Task: Add an event with the title Team Building Workshop: Enhancing Collaboration and Trust, date '2024/05/04', time 7:30 AM to 9:30 AMand add a description: The first step is to identify potential risks that could affect the project. This can be done through brainstorming sessions, risk assessment workshops, expert interviews, historical data analysis, or using risk management techniques such as SWOT analysis (Strengths, Weaknesses, Opportunities, Threats).Select event color  Lavender . Add location for the event as: Bergen, Norway, logged in from the account softage.4@softage.netand send the event invitation to softage.5@softage.net and softage.6@softage.net. Set a reminder for the event Daily
Action: Mouse moved to (70, 93)
Screenshot: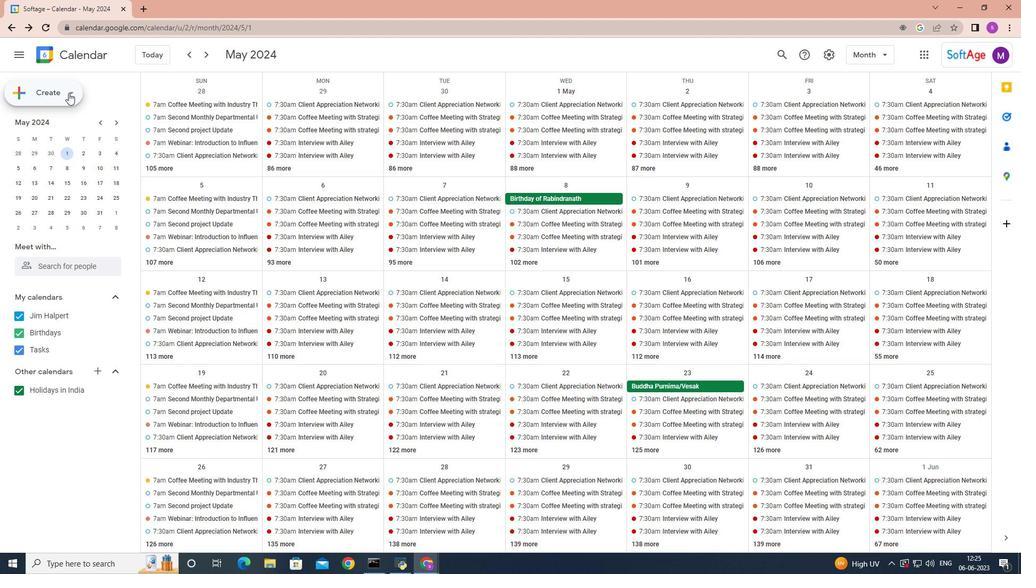 
Action: Mouse pressed left at (70, 93)
Screenshot: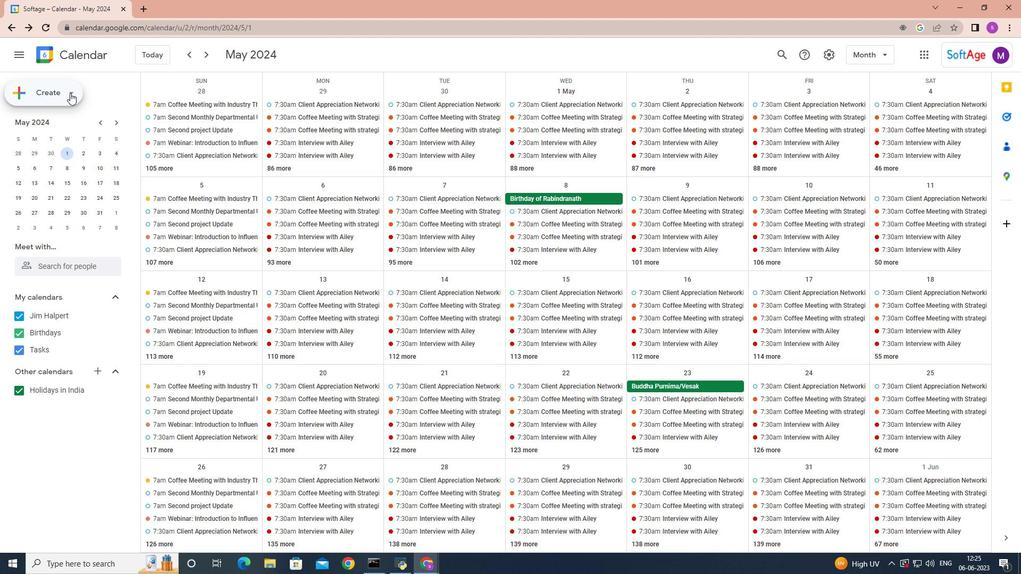 
Action: Mouse moved to (67, 119)
Screenshot: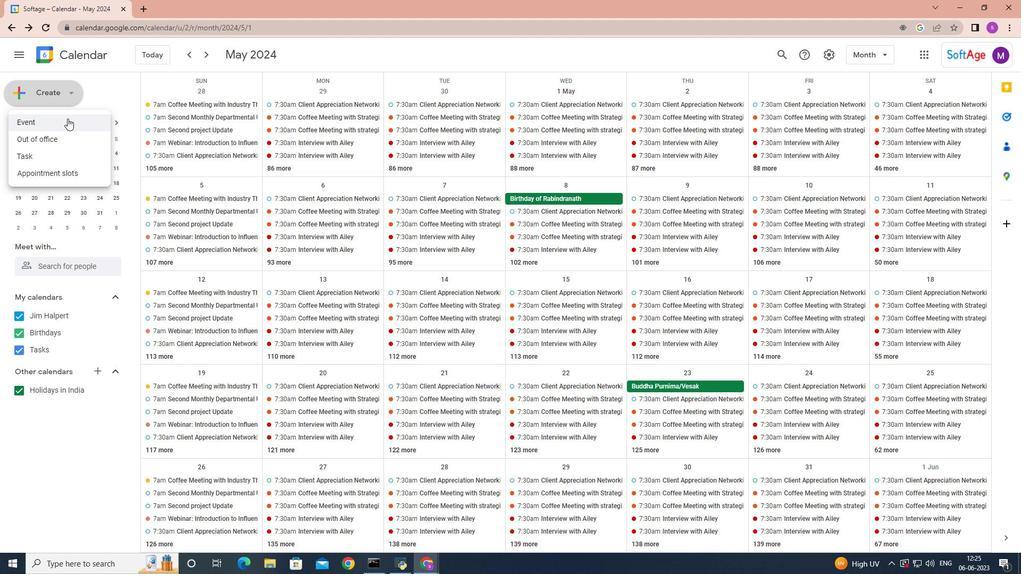
Action: Mouse pressed left at (67, 119)
Screenshot: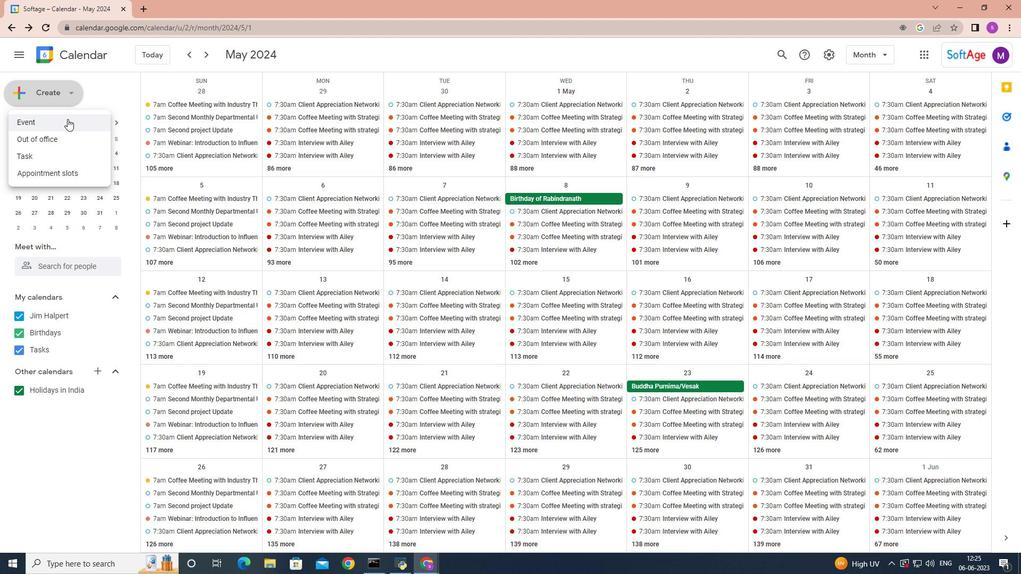 
Action: Mouse moved to (415, 357)
Screenshot: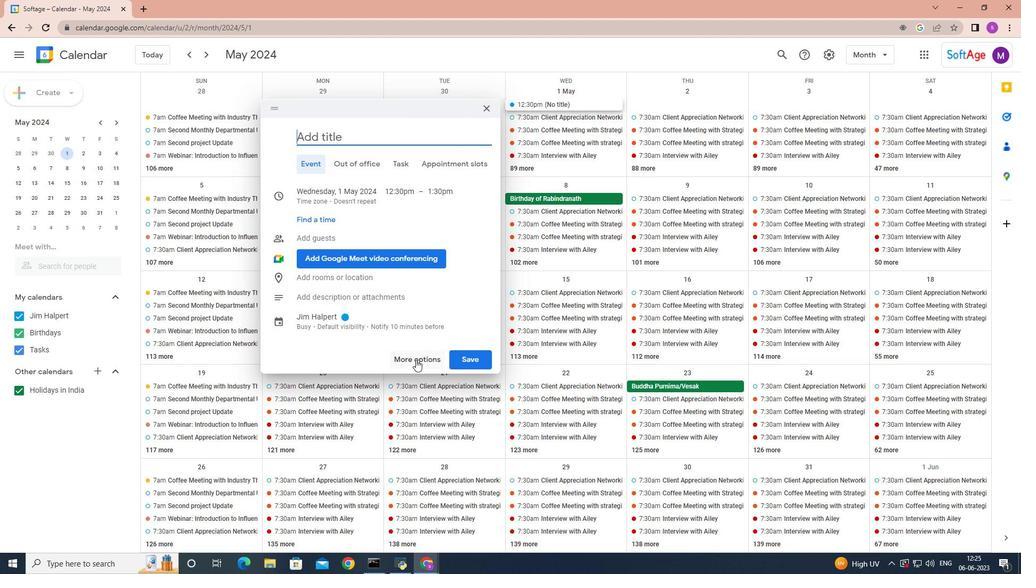 
Action: Mouse pressed left at (415, 357)
Screenshot: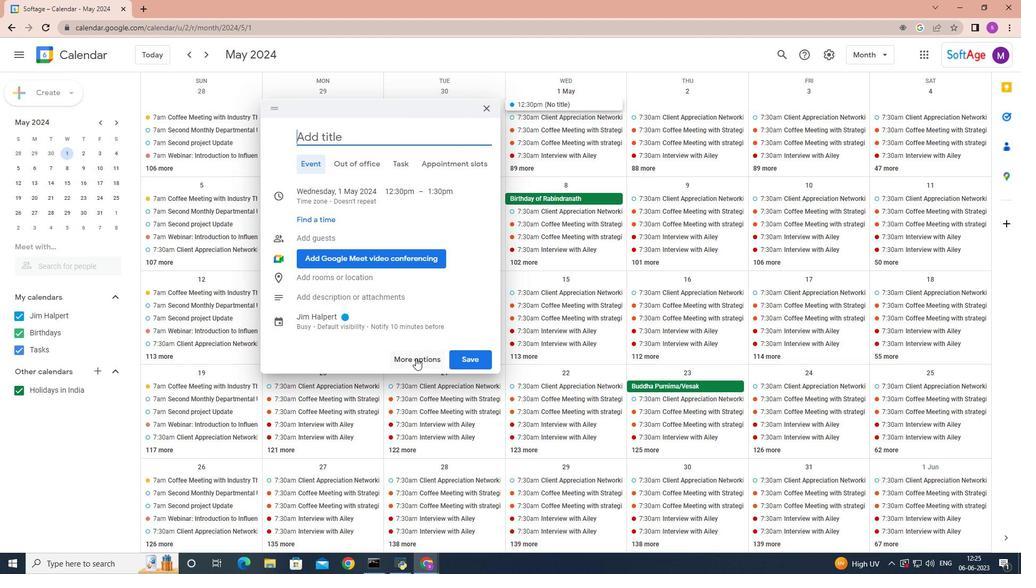 
Action: Mouse moved to (378, 329)
Screenshot: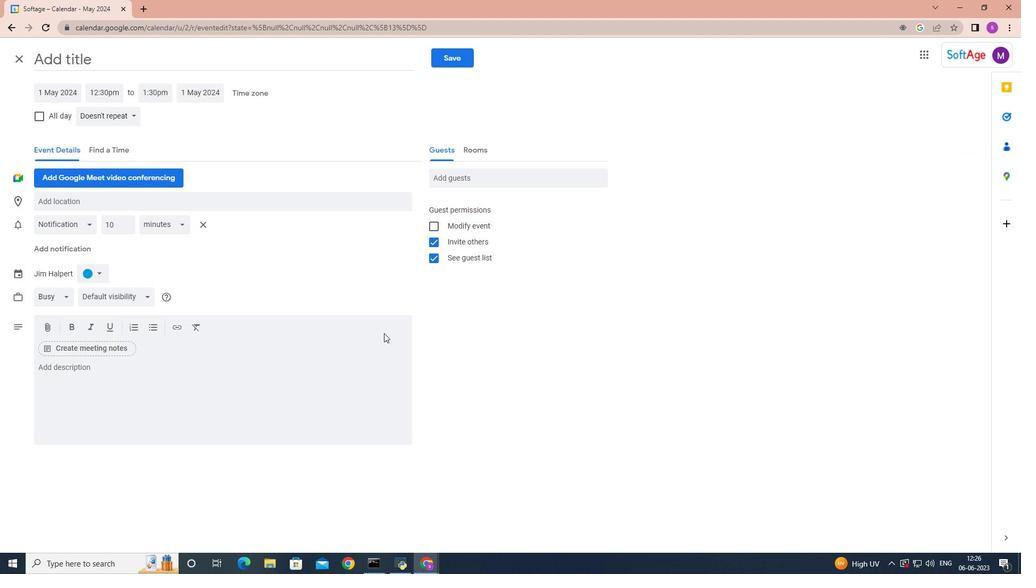 
Action: Key pressed <Key.shift>Team<Key.space><Key.shift>Building<Key.space><Key.shift>Workshop<Key.shift>:<Key.space><Key.shift>Enhancing<Key.space><Key.shift>Collaboration<Key.space>and<Key.space><Key.shift>R<Key.backspace><Key.shift>Trust
Screenshot: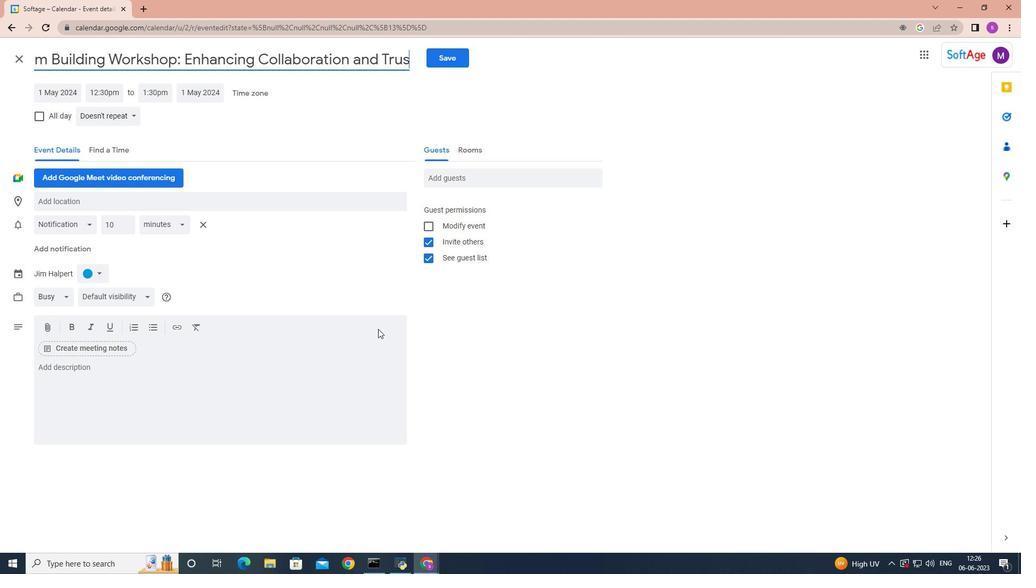 
Action: Mouse moved to (70, 90)
Screenshot: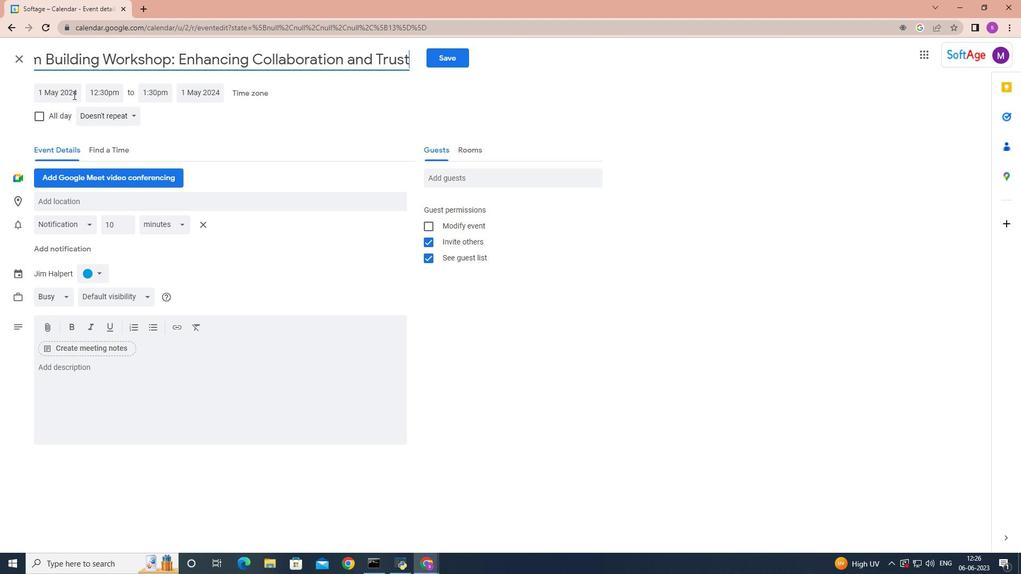 
Action: Mouse pressed left at (70, 90)
Screenshot: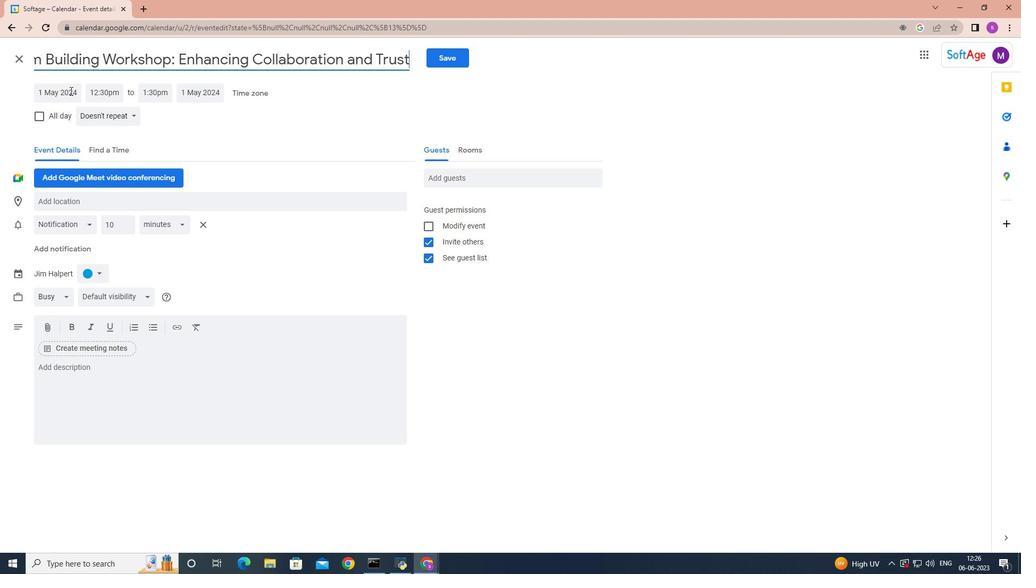 
Action: Mouse moved to (168, 147)
Screenshot: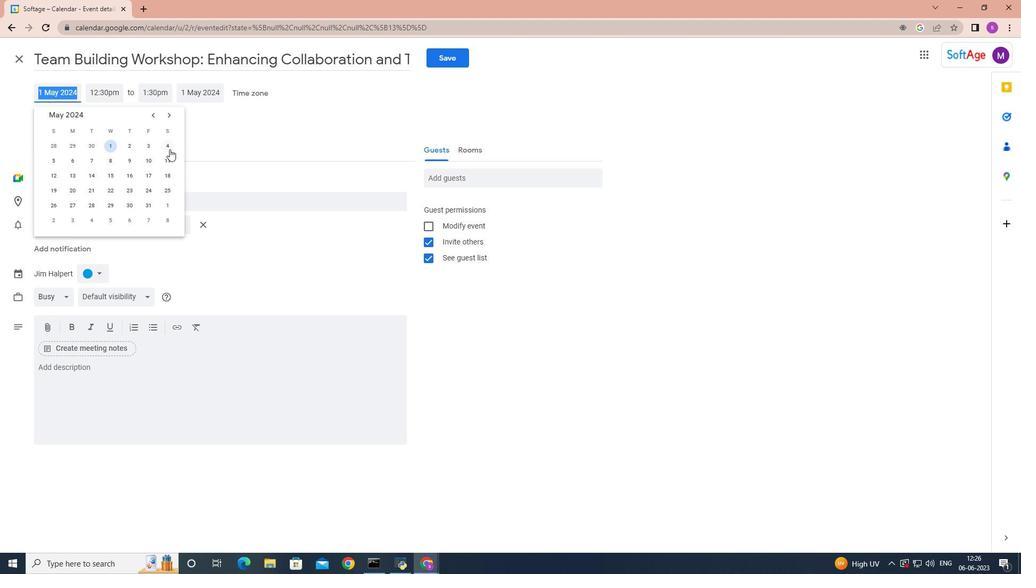 
Action: Mouse pressed left at (168, 147)
Screenshot: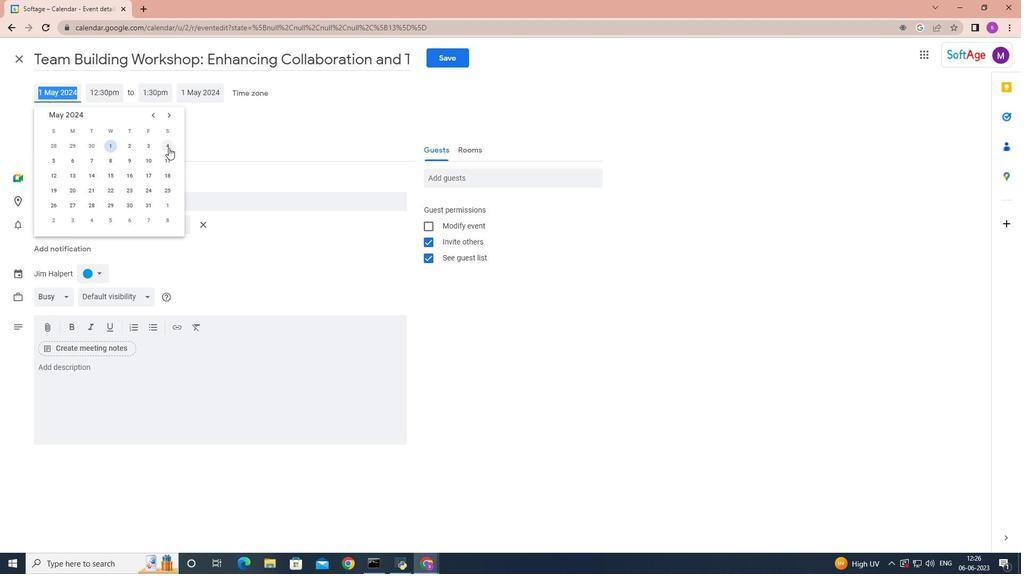 
Action: Mouse moved to (107, 94)
Screenshot: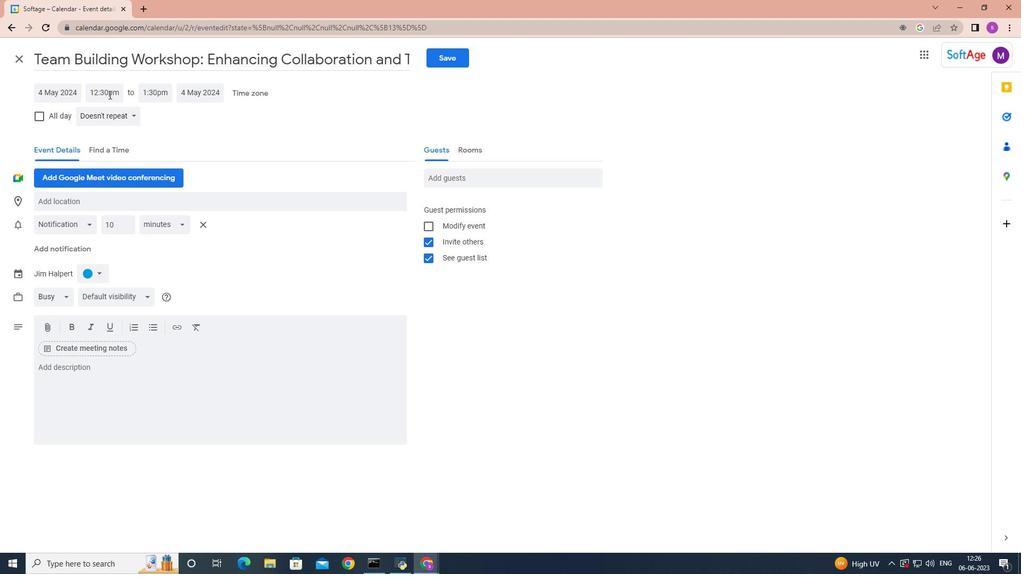 
Action: Mouse pressed left at (107, 94)
Screenshot: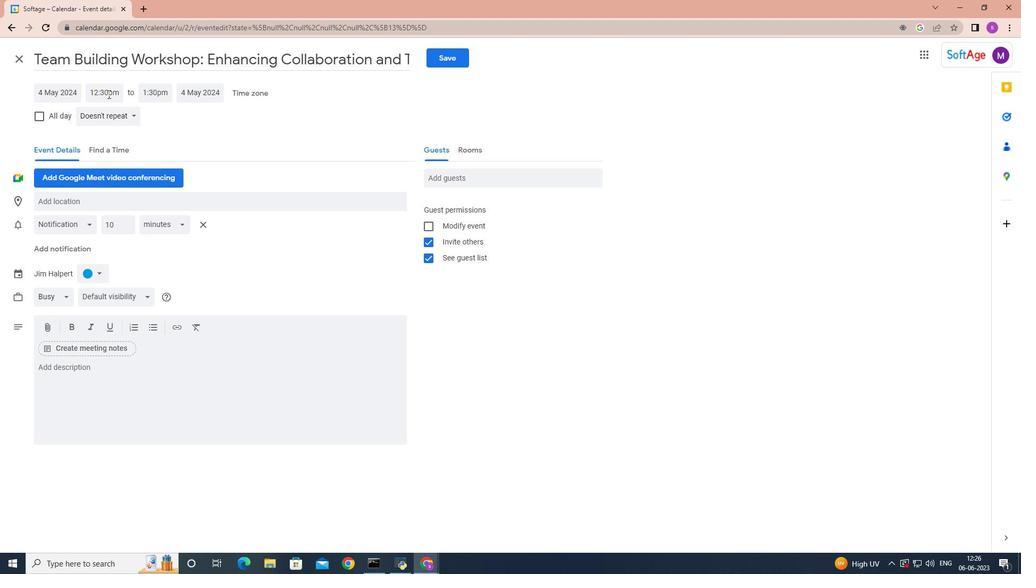
Action: Mouse moved to (135, 145)
Screenshot: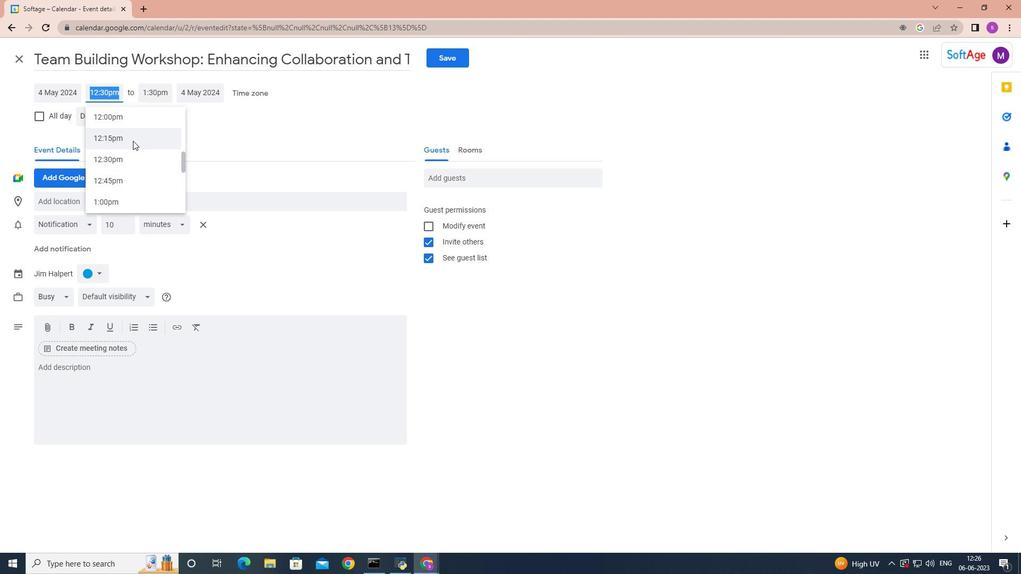 
Action: Mouse scrolled (135, 145) with delta (0, 0)
Screenshot: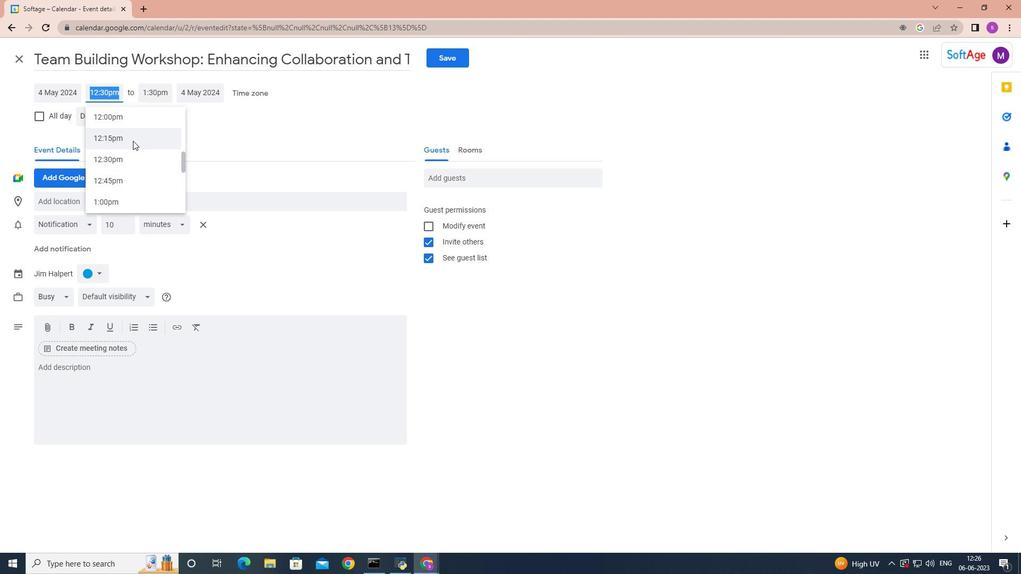 
Action: Mouse scrolled (135, 145) with delta (0, 0)
Screenshot: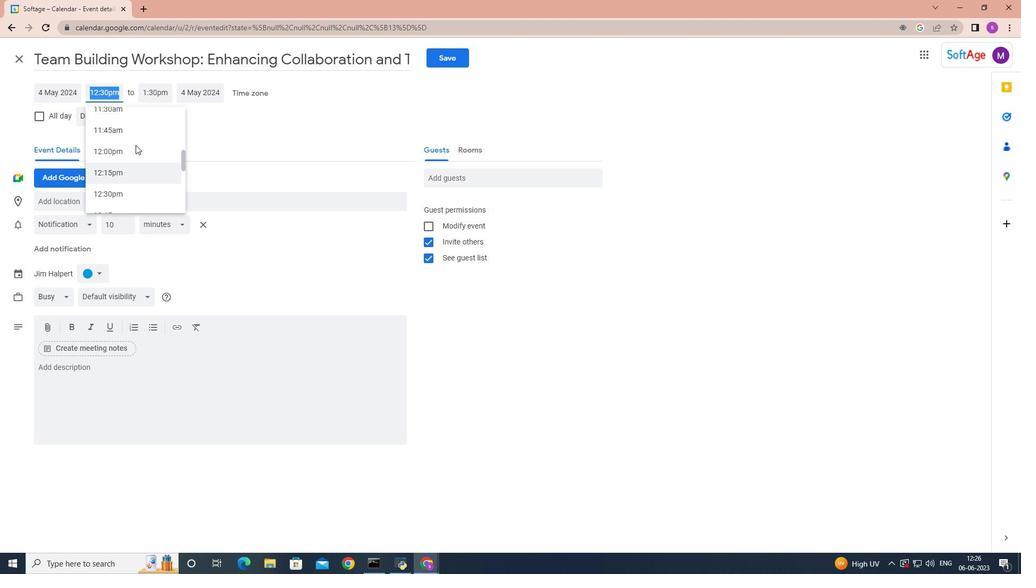
Action: Mouse scrolled (135, 145) with delta (0, 0)
Screenshot: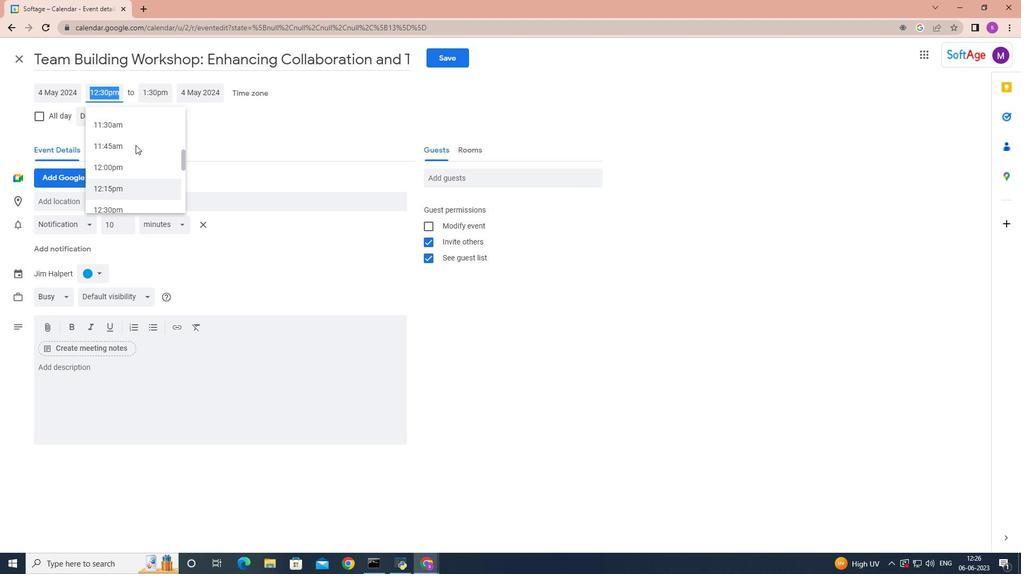 
Action: Mouse scrolled (135, 145) with delta (0, 0)
Screenshot: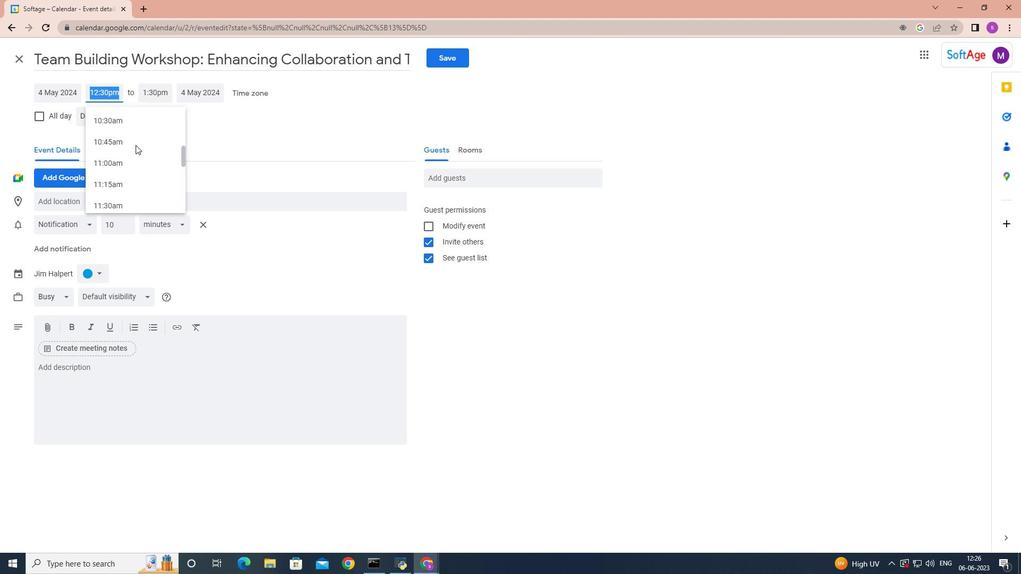 
Action: Mouse scrolled (135, 145) with delta (0, 0)
Screenshot: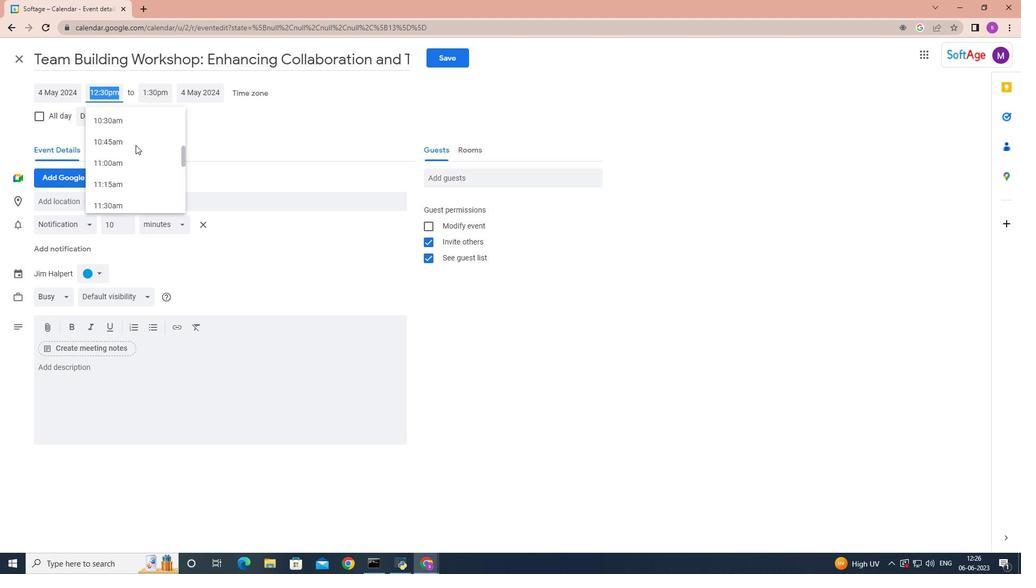 
Action: Mouse scrolled (135, 145) with delta (0, 0)
Screenshot: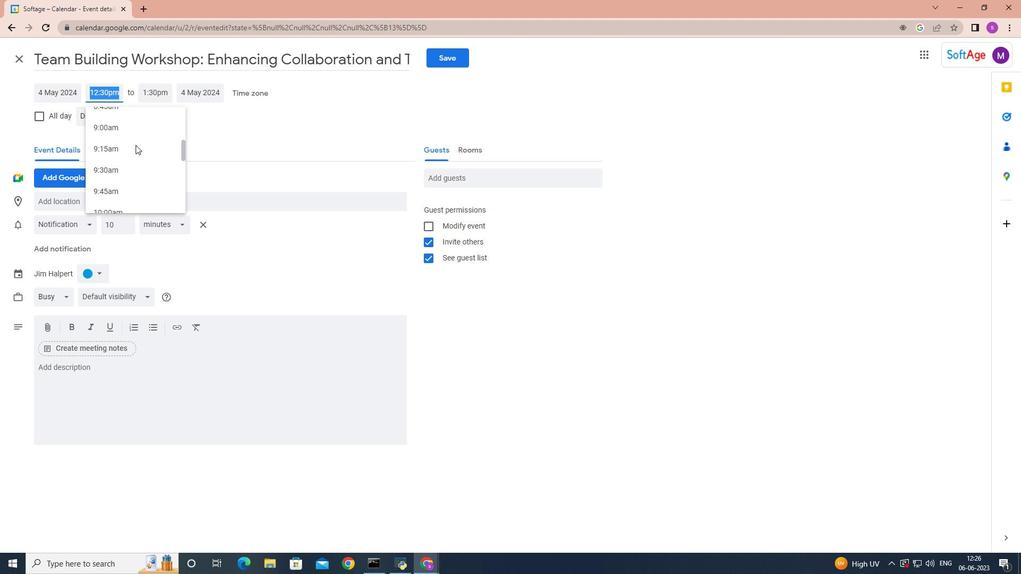 
Action: Mouse scrolled (135, 145) with delta (0, 0)
Screenshot: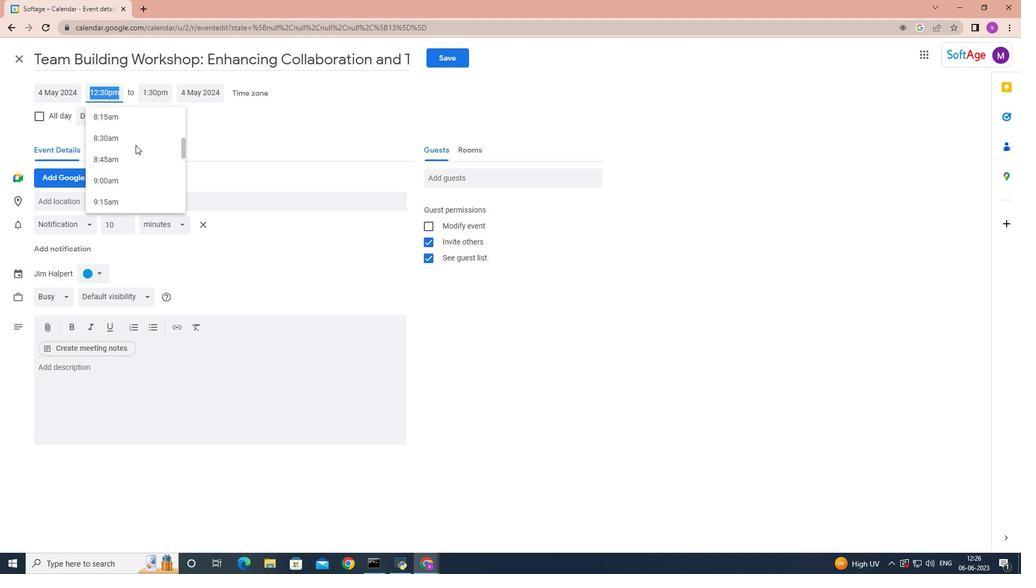 
Action: Mouse scrolled (135, 145) with delta (0, 0)
Screenshot: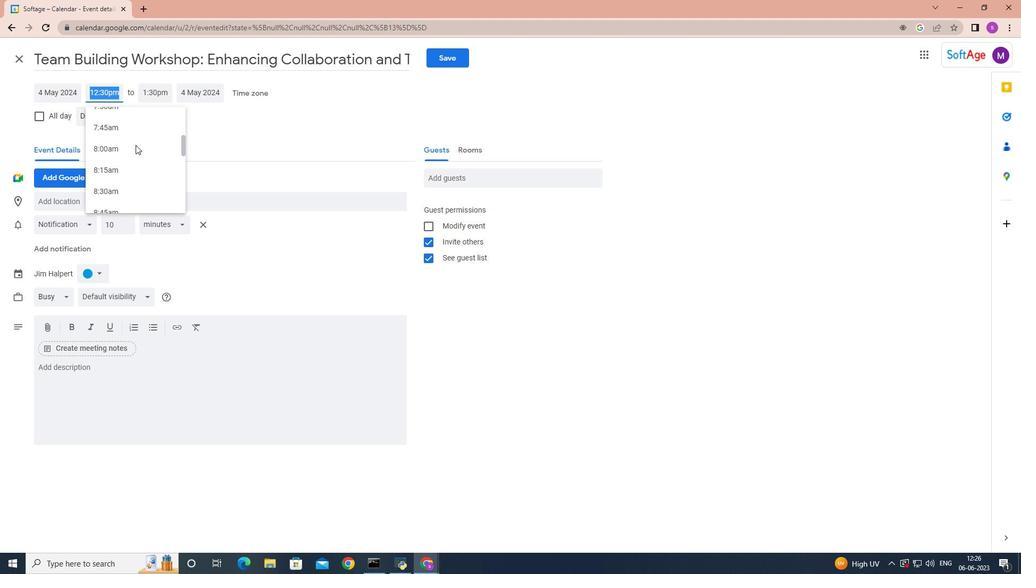 
Action: Mouse moved to (140, 161)
Screenshot: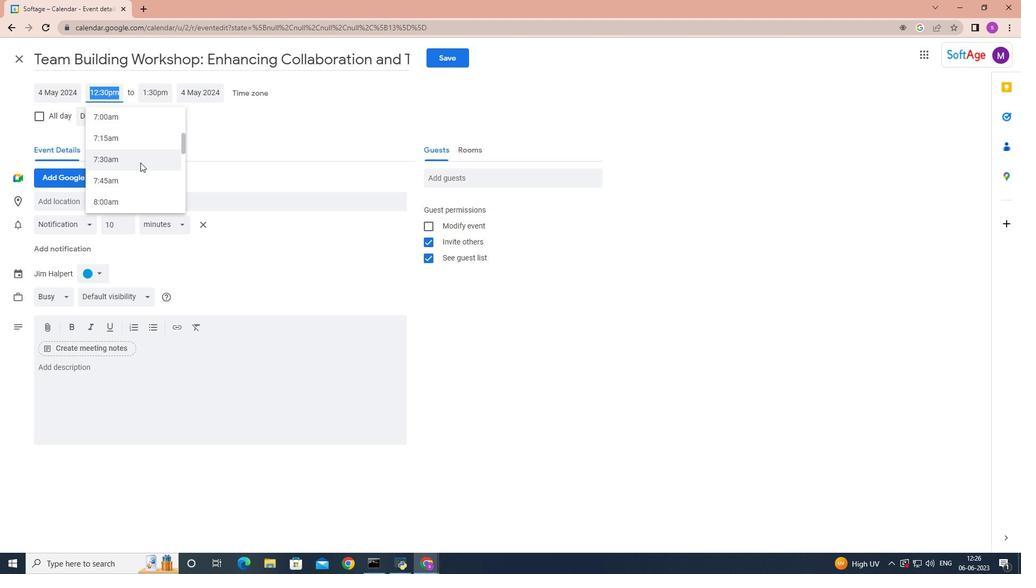 
Action: Mouse pressed left at (140, 161)
Screenshot: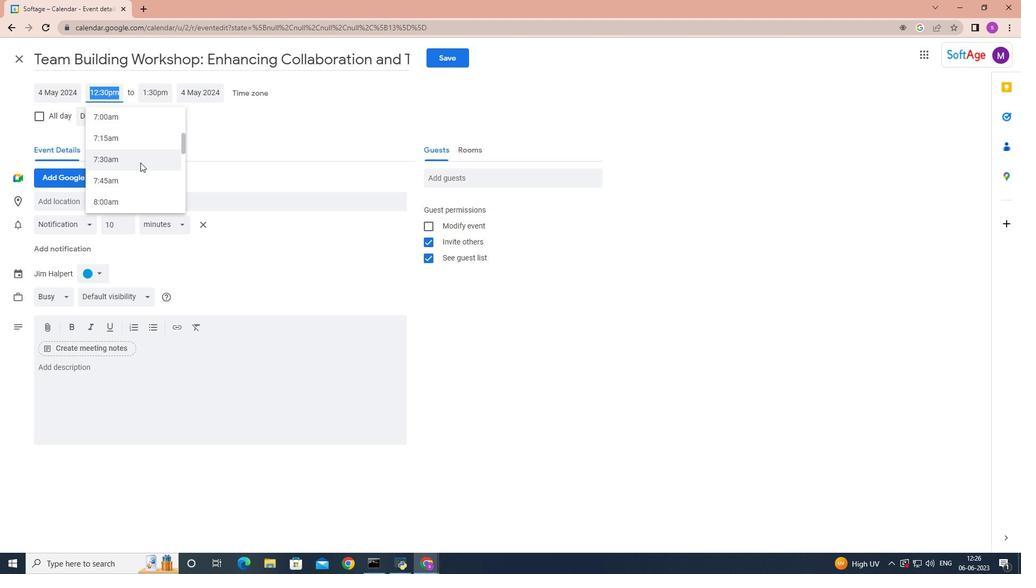 
Action: Mouse moved to (153, 94)
Screenshot: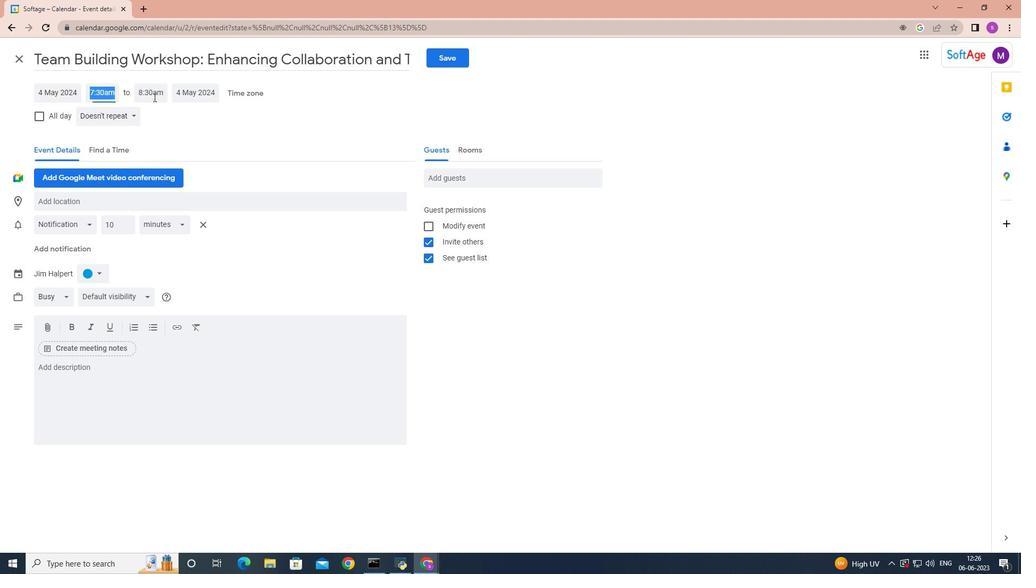 
Action: Mouse pressed left at (153, 94)
Screenshot: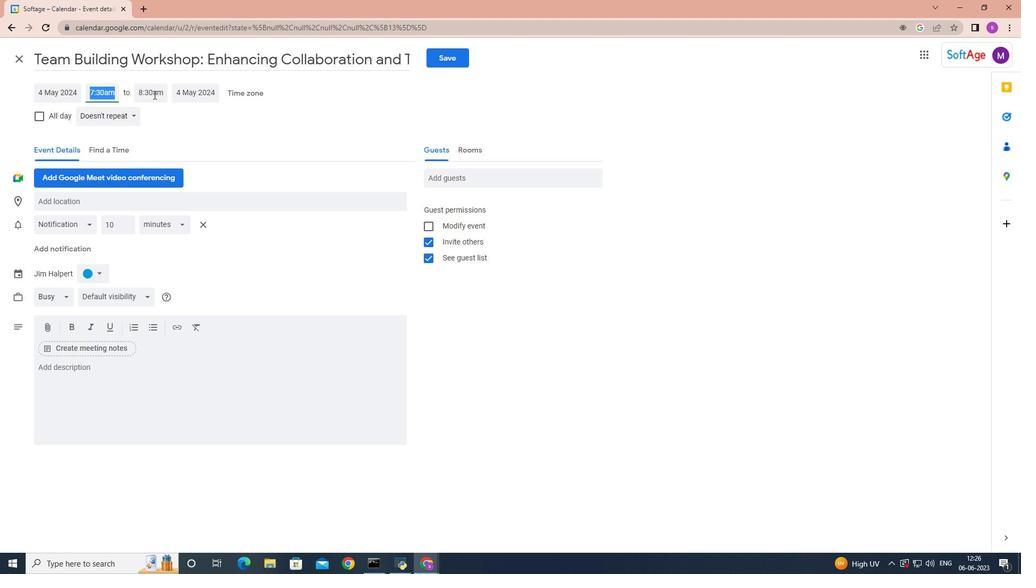 
Action: Mouse moved to (179, 205)
Screenshot: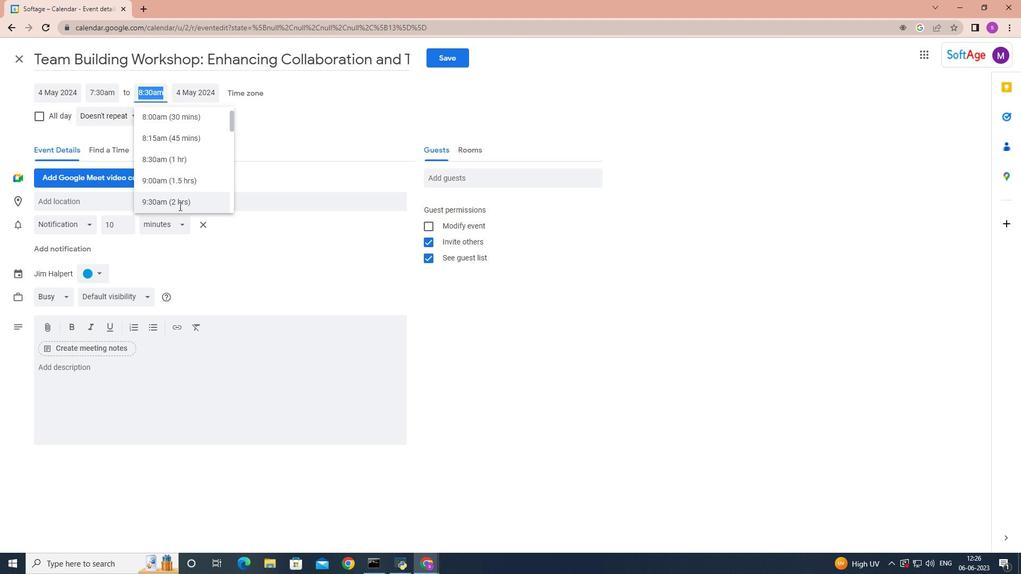 
Action: Mouse pressed left at (179, 205)
Screenshot: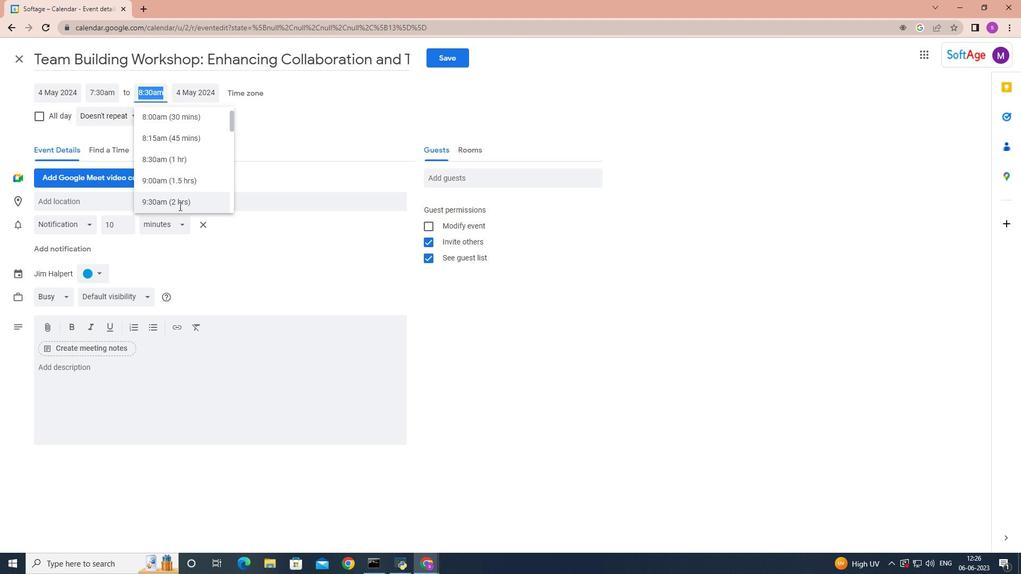 
Action: Mouse moved to (98, 376)
Screenshot: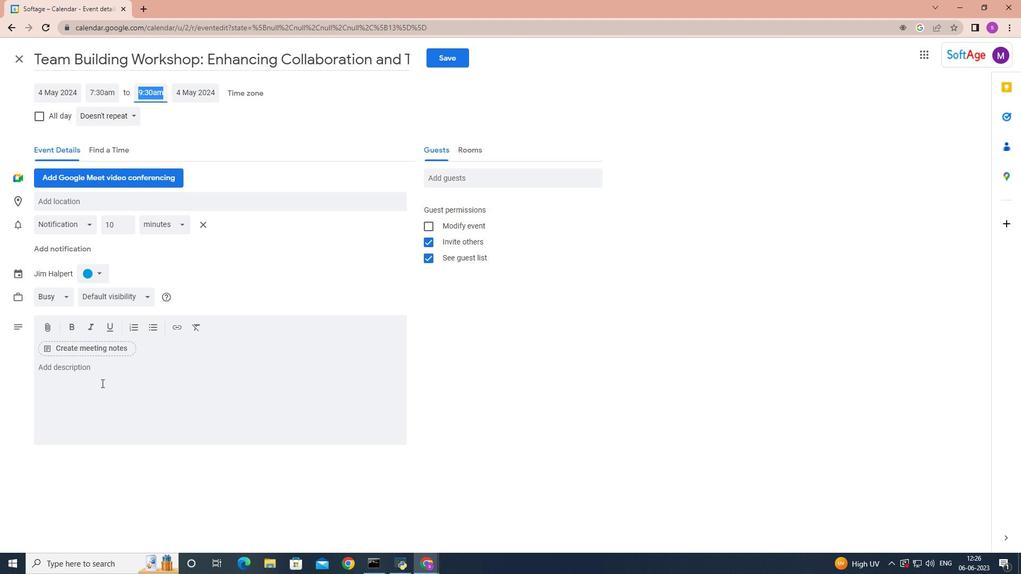 
Action: Mouse pressed left at (98, 376)
Screenshot: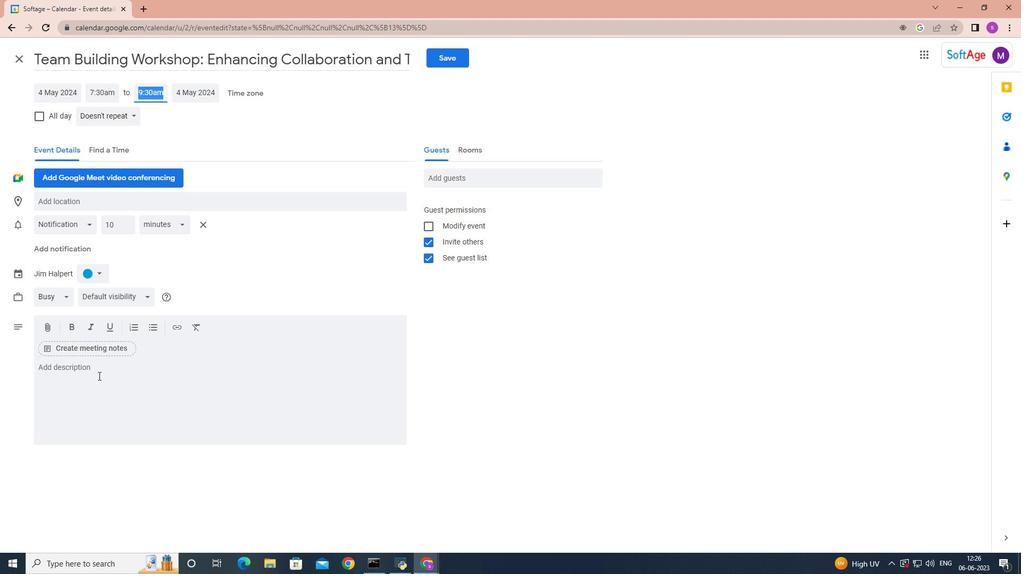 
Action: Key pressed <Key.shift>The<Key.space>first<Key.space>step<Key.space>is<Key.space>to<Key.space>identify<Key.space>potential<Key.space>risk<Key.space>that<Key.space>could<Key.space>affecy<Key.backspace>t<Key.space>the<Key.space>project<Key.space><Key.backspace>.<Key.space><Key.shift>This<Key.space>can<Key.space>be<Key.space>done<Key.space>through<Key.space>brainsti<Key.backspace>orming<Key.space>sessions,<Key.space>risk<Key.space>assessment<Key.space>workshiop<Key.backspace><Key.backspace><Key.backspace>ops<Key.space><Key.backspace>,<Key.space>expert<Key.space>interviews,<Key.space>historical<Key.space>data<Key.space>analysis<Key.space><Key.backspace>,<Key.space>or<Key.space>using<Key.space>risk<Key.space>management<Key.space>techno<Key.backspace>iques<Key.space>such<Key.space>as<Key.space><Key.shift><Key.shift>SWOT<Key.space>analysis<Key.space><Key.shift><Key.shift><Key.shift><Key.shift><Key.shift><Key.shift>(<Key.shift>Strengths,<Key.space><Key.shift>Weaknesses,<Key.space><Key.shift>Opportunities,<Key.space><Key.shift>Threats<Key.shift><Key.shift><Key.shift><Key.shift><Key.shift><Key.shift><Key.shift><Key.shift><Key.shift><Key.shift><Key.shift><Key.shift><Key.shift><Key.shift><Key.shift><Key.shift><Key.shift><Key.shift><Key.shift>).
Screenshot: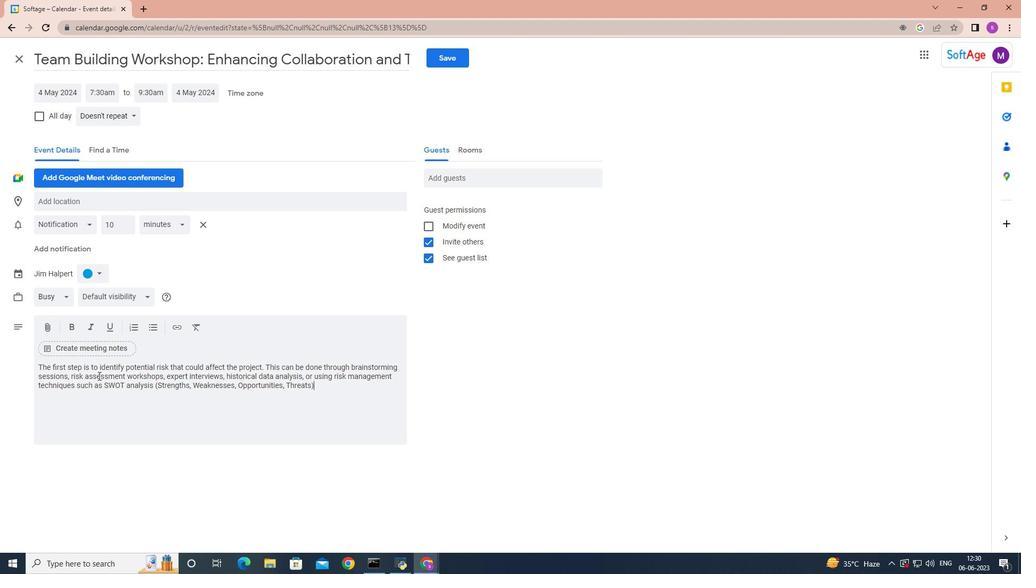 
Action: Mouse moved to (96, 274)
Screenshot: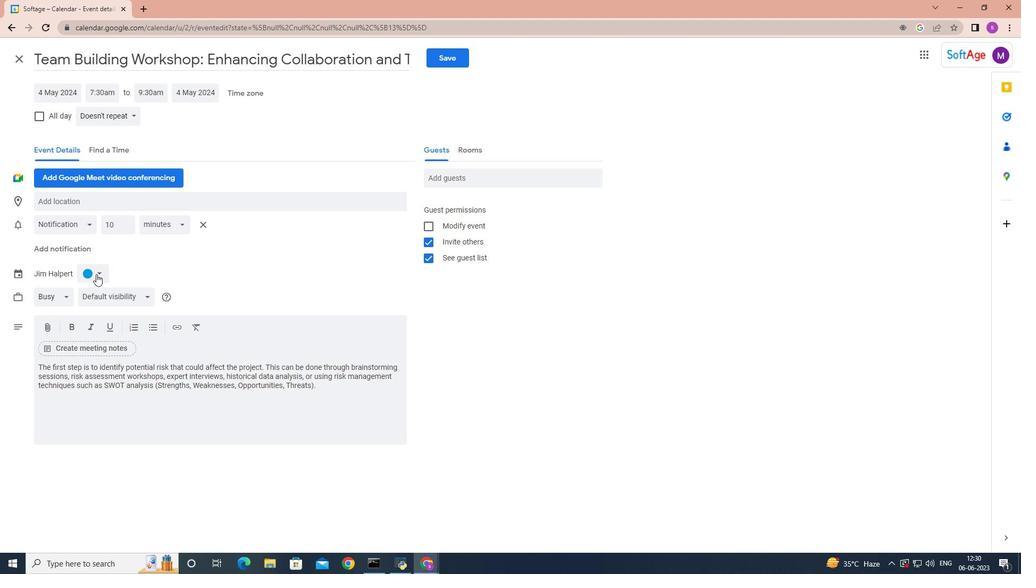 
Action: Mouse pressed left at (96, 274)
Screenshot: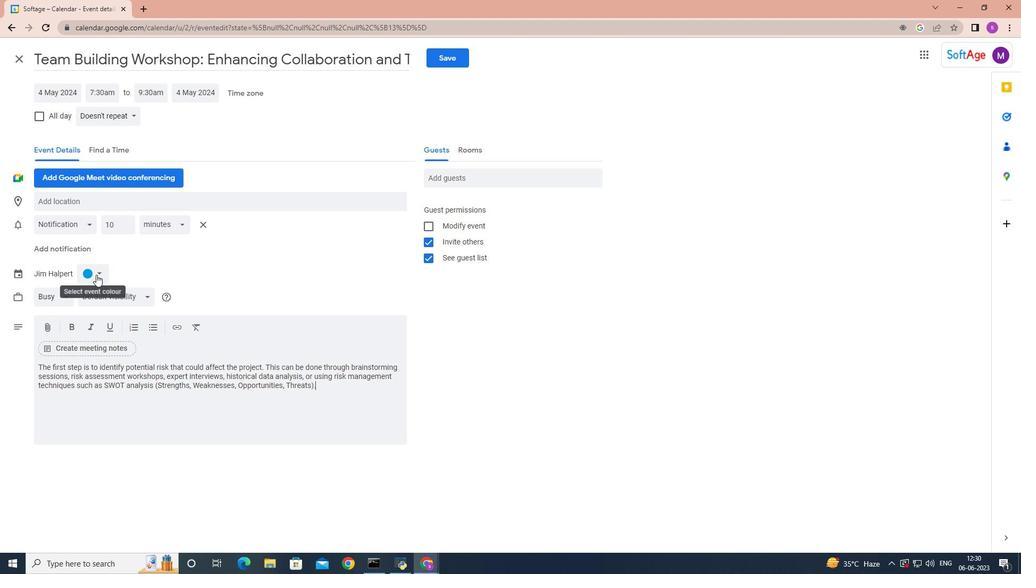 
Action: Mouse moved to (86, 324)
Screenshot: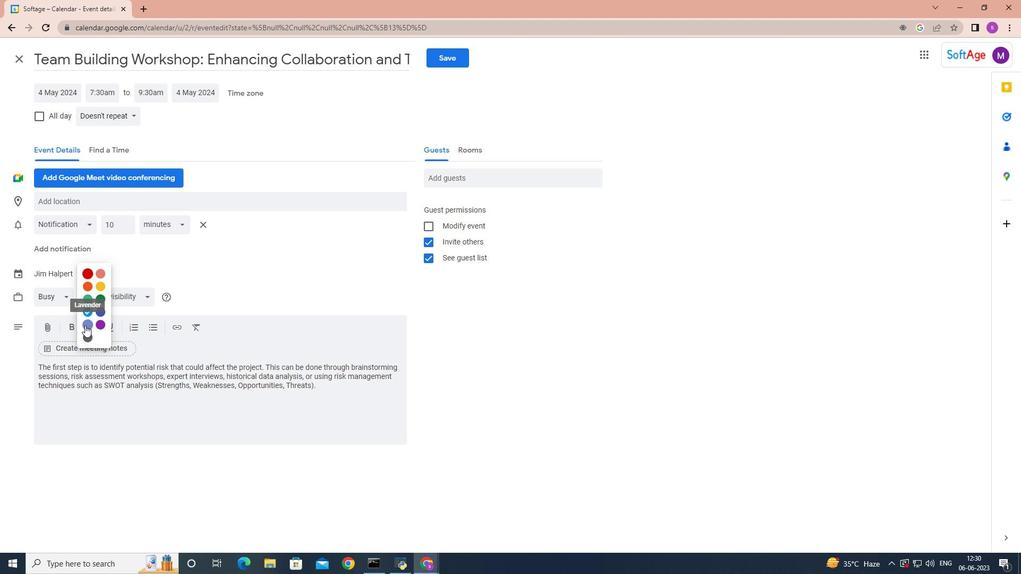 
Action: Mouse pressed left at (86, 324)
Screenshot: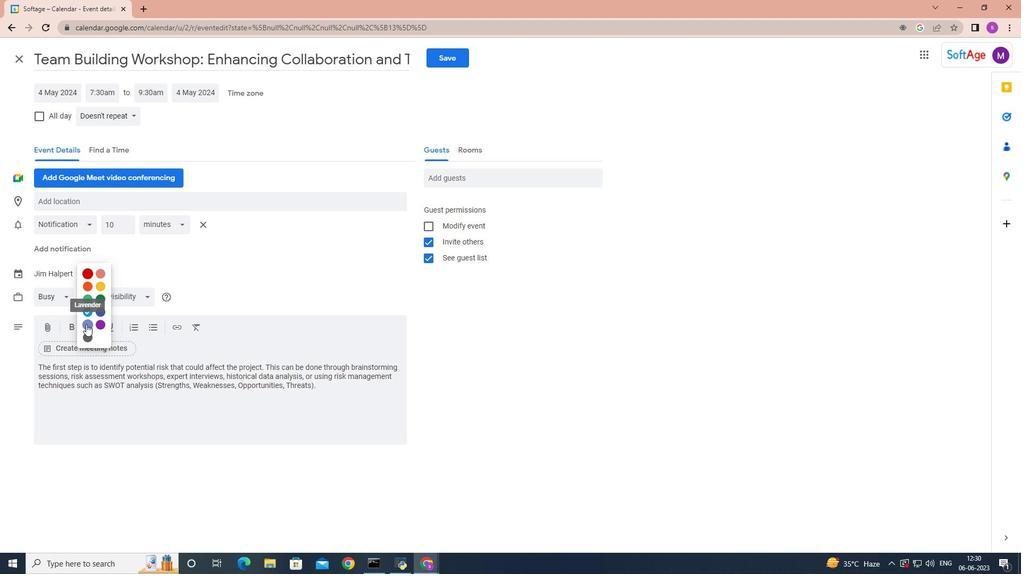
Action: Mouse moved to (101, 198)
Screenshot: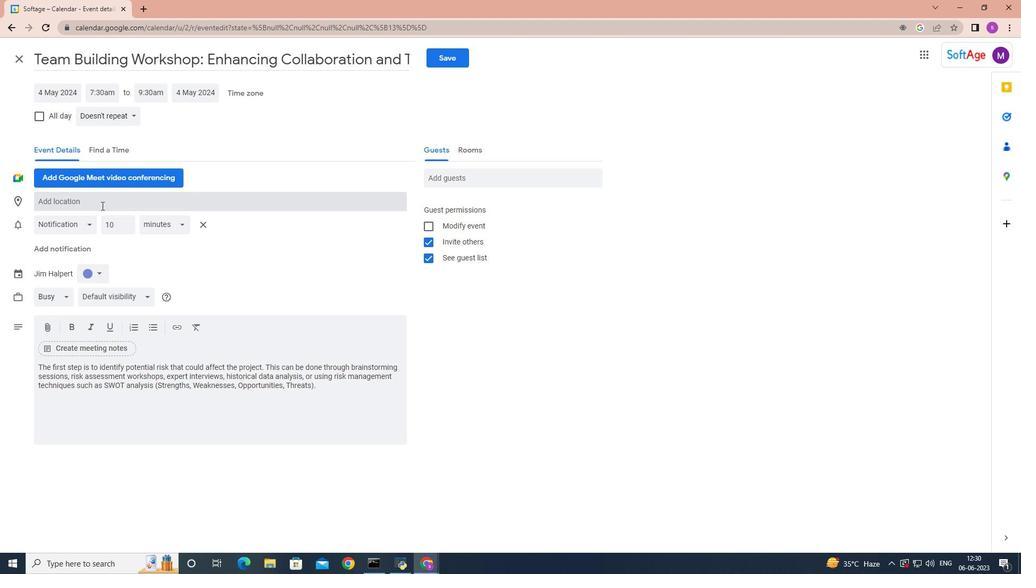
Action: Mouse pressed left at (101, 198)
Screenshot: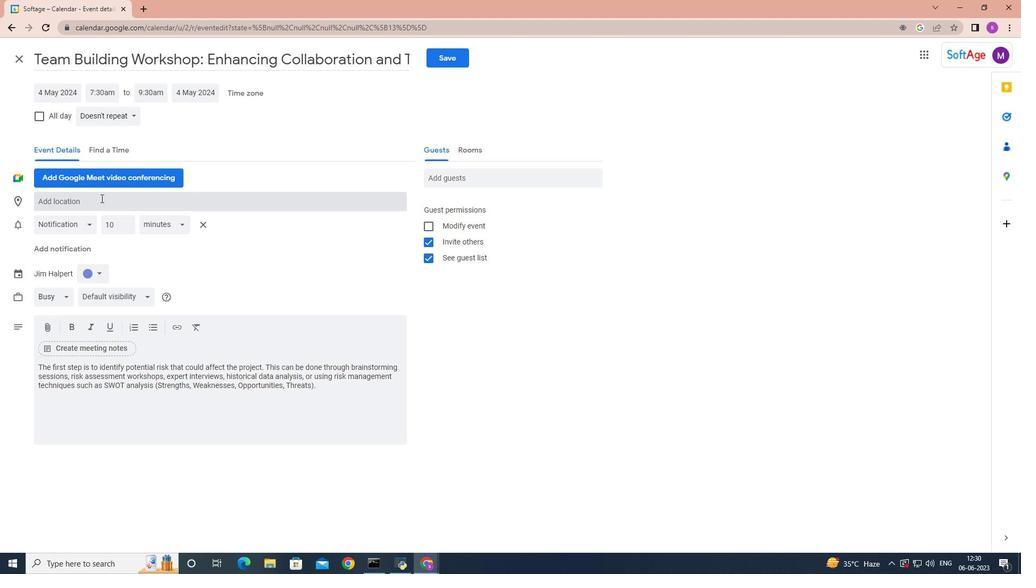 
Action: Key pressed <Key.shift>Bergen,<Key.space><Key.shift>Norway
Screenshot: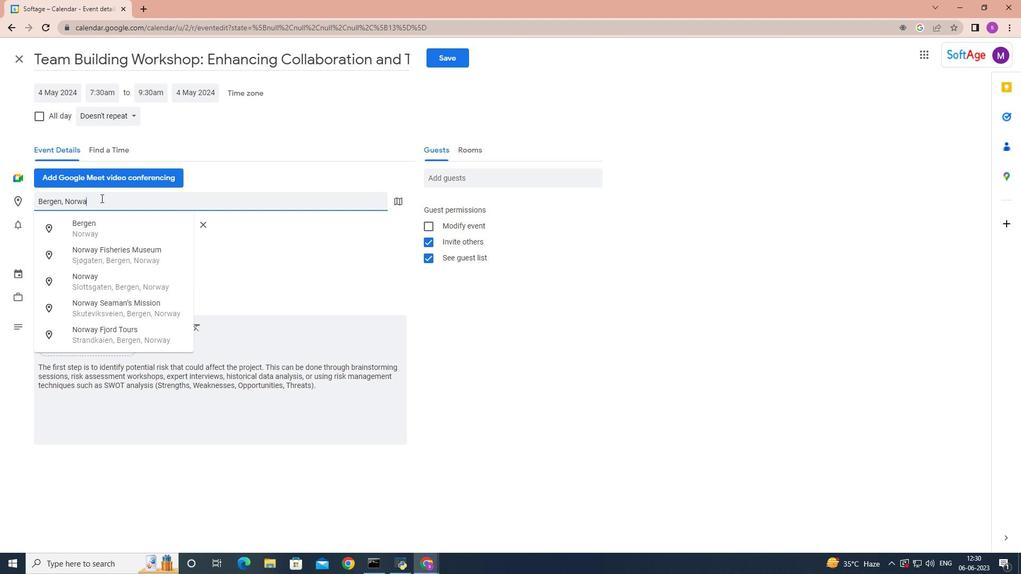 
Action: Mouse moved to (469, 169)
Screenshot: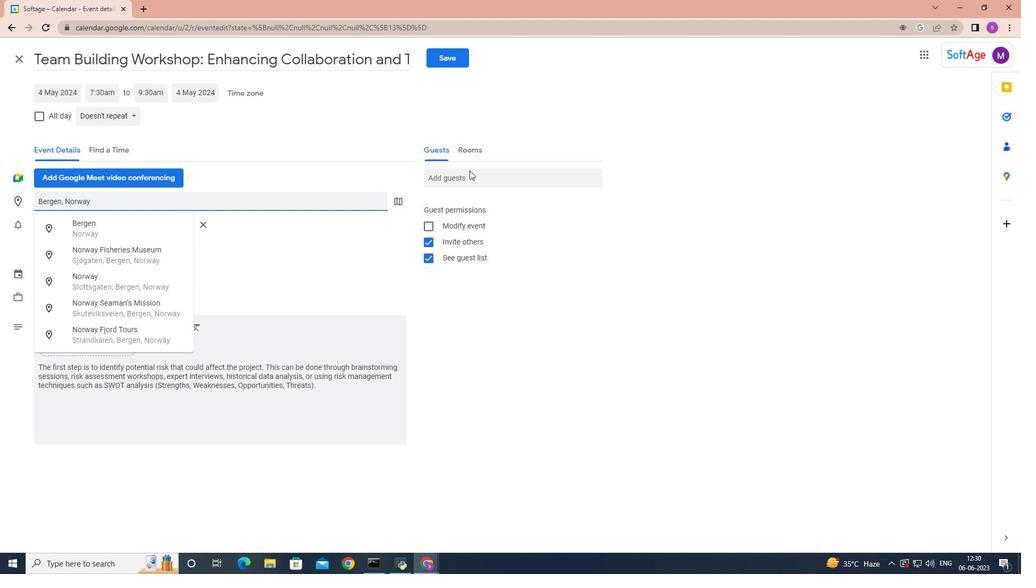 
Action: Mouse pressed left at (469, 169)
Screenshot: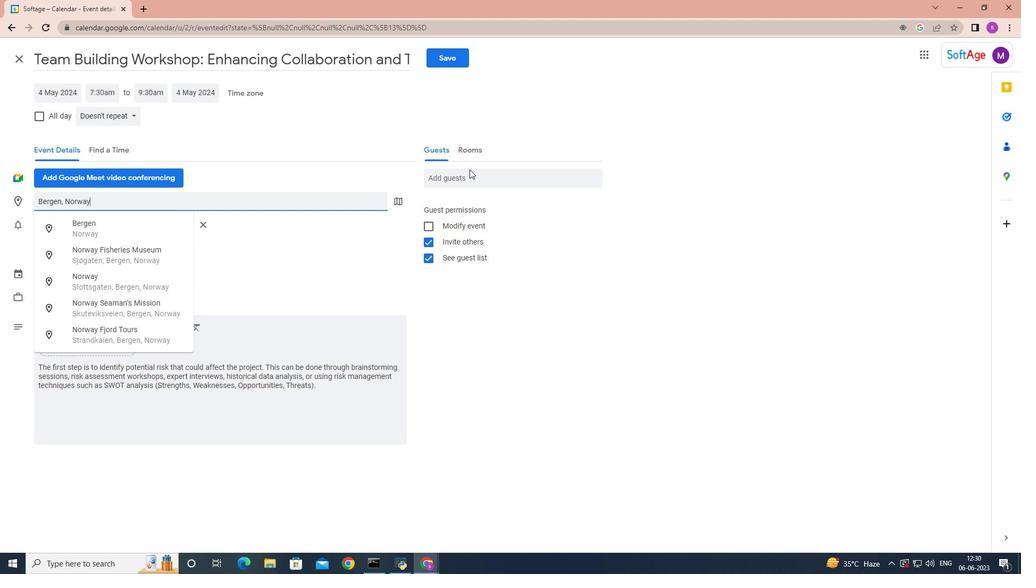 
Action: Mouse moved to (469, 174)
Screenshot: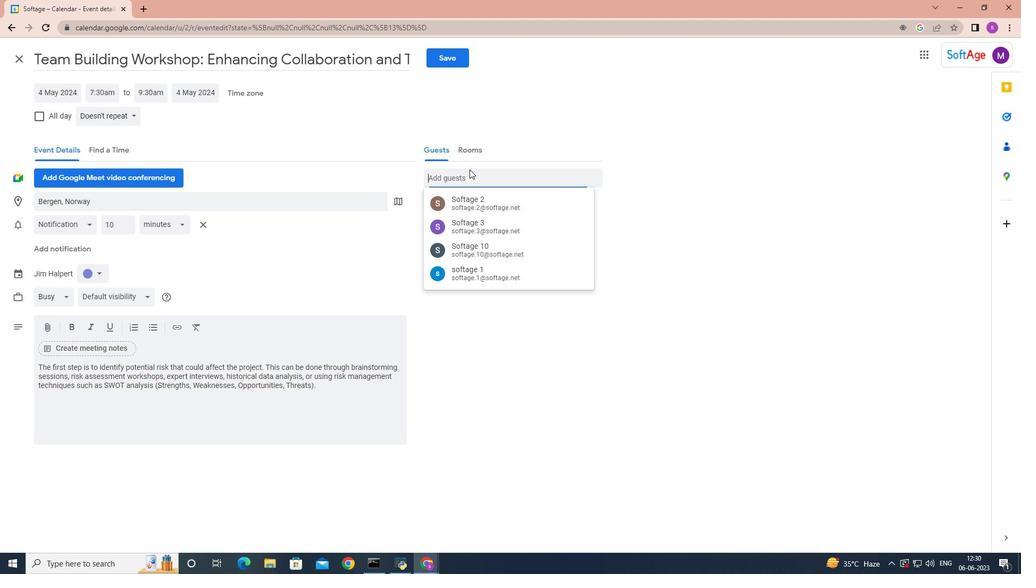 
Action: Key pressed softage.5
Screenshot: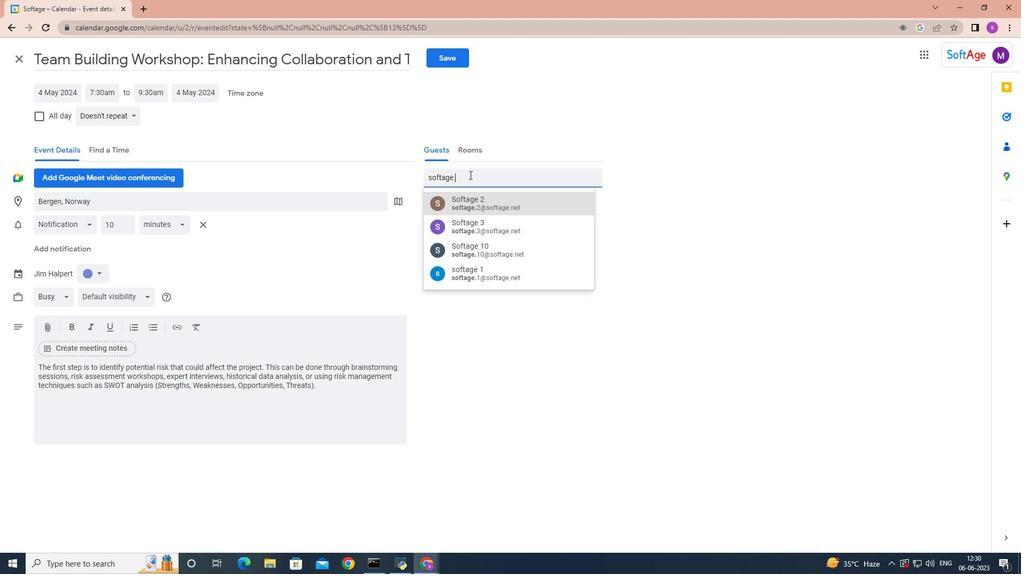 
Action: Mouse moved to (462, 201)
Screenshot: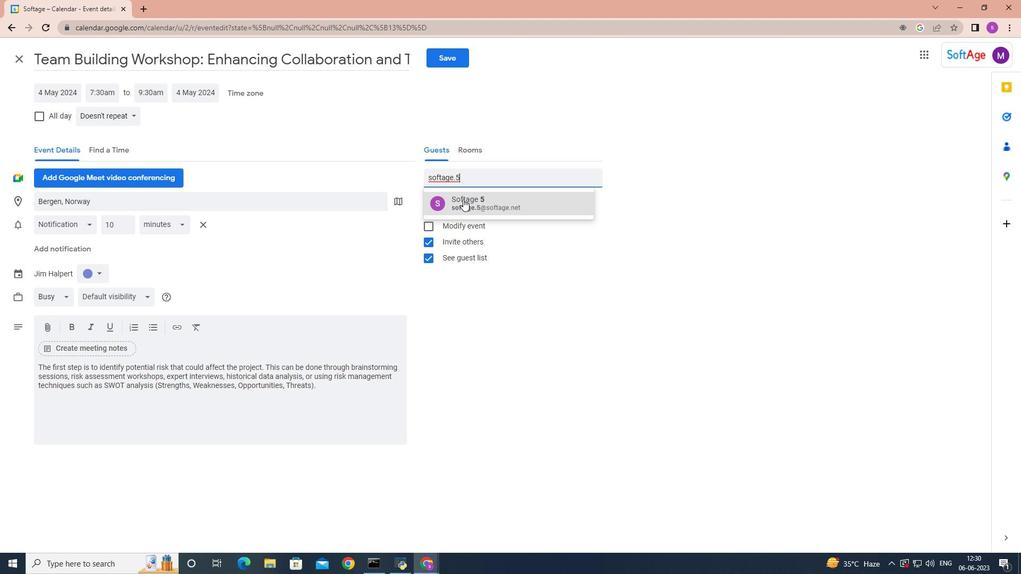 
Action: Mouse pressed left at (462, 201)
Screenshot: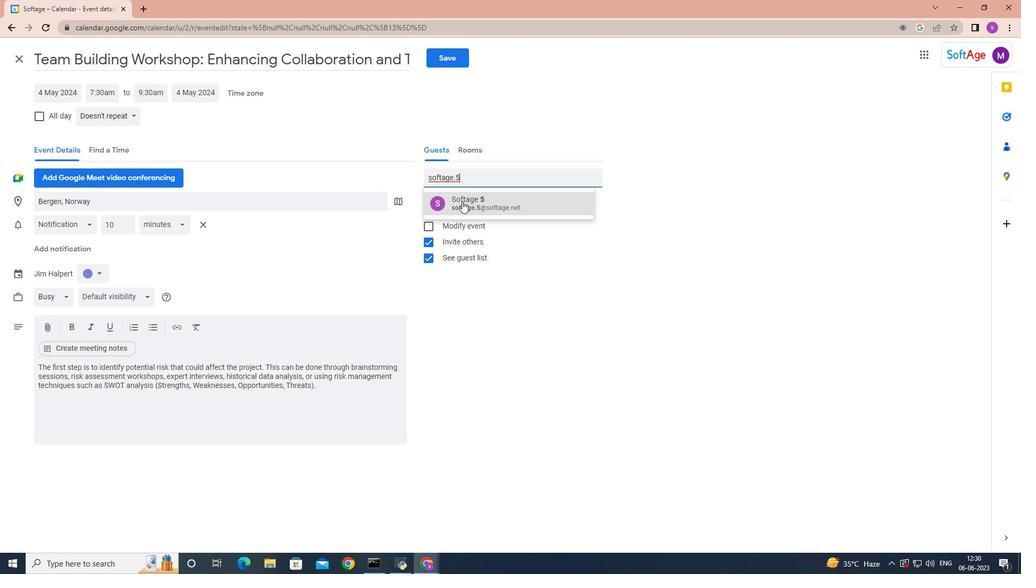 
Action: Key pressed softage.6
Screenshot: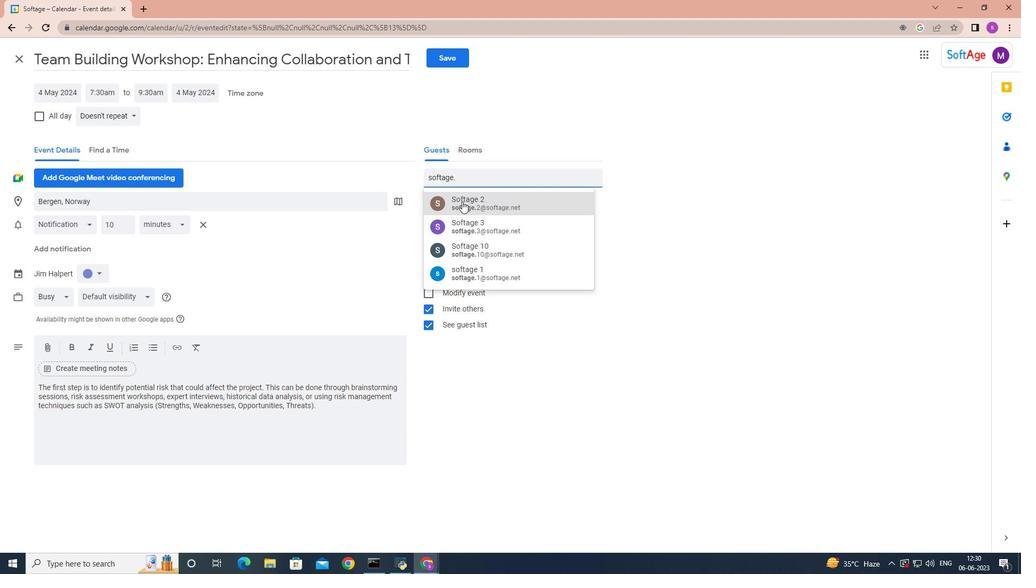 
Action: Mouse pressed left at (462, 201)
Screenshot: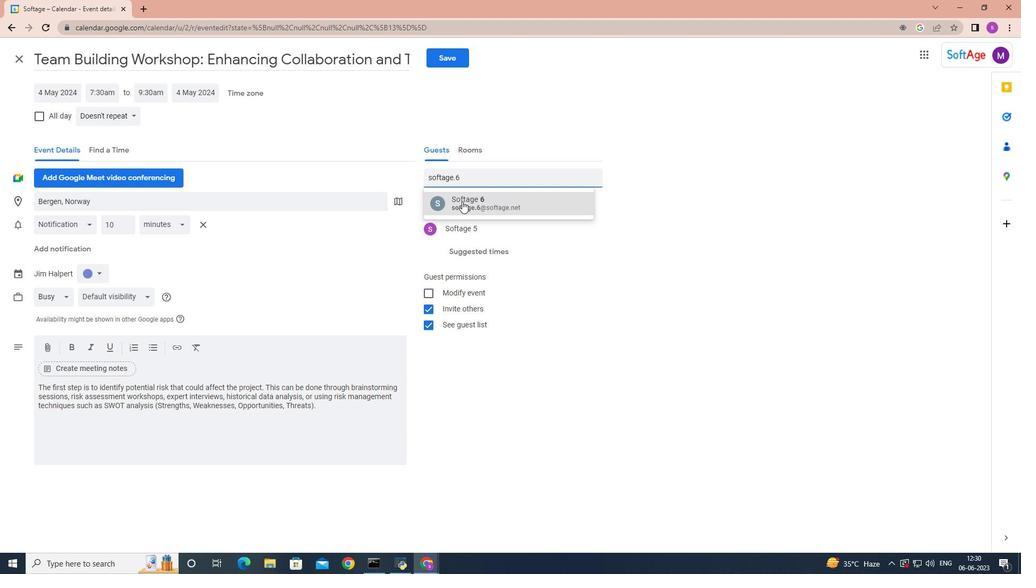 
Action: Mouse moved to (130, 111)
Screenshot: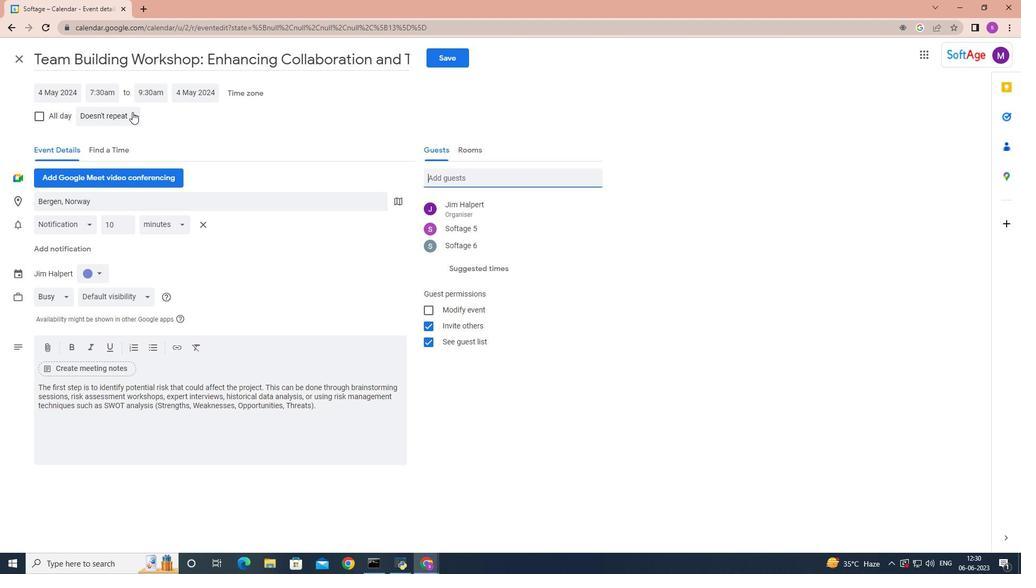 
Action: Mouse pressed left at (130, 111)
Screenshot: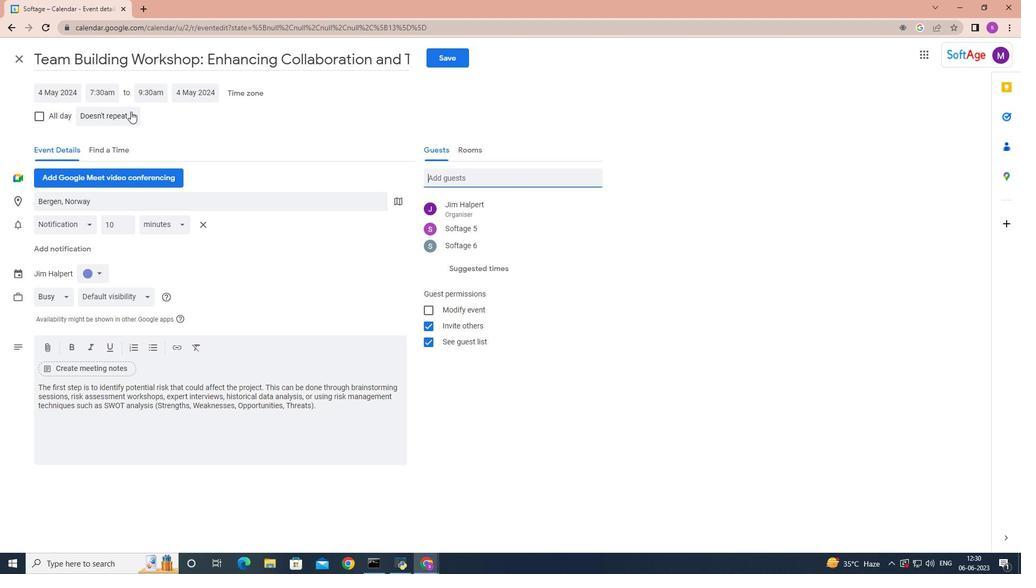
Action: Mouse moved to (130, 133)
Screenshot: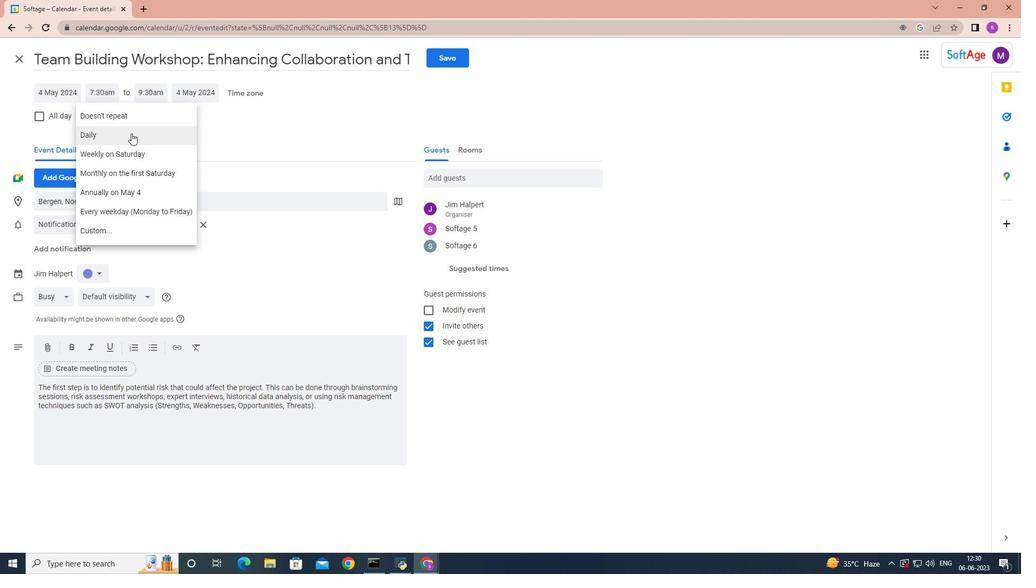 
Action: Mouse pressed left at (130, 133)
Screenshot: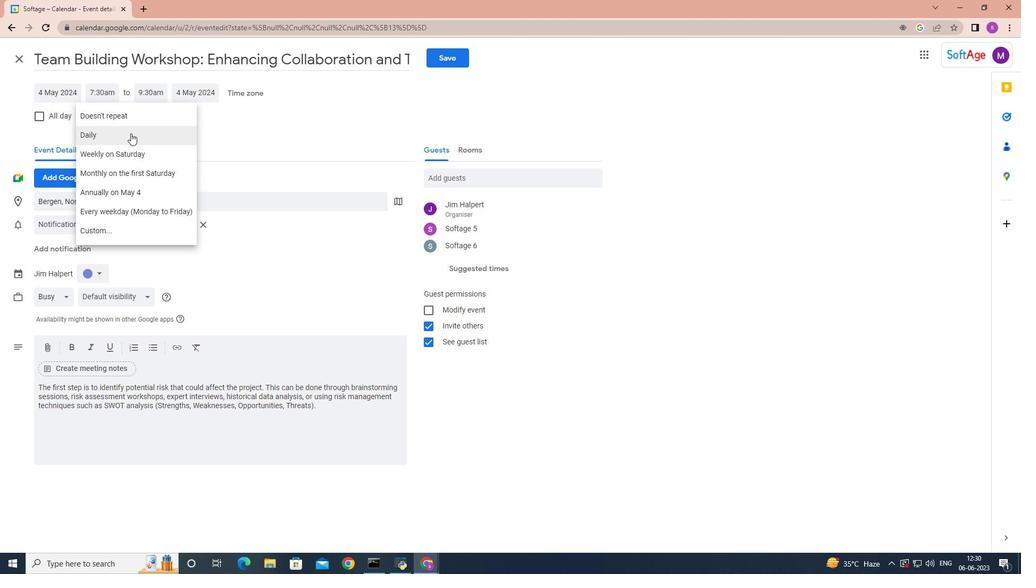 
Action: Mouse moved to (446, 59)
Screenshot: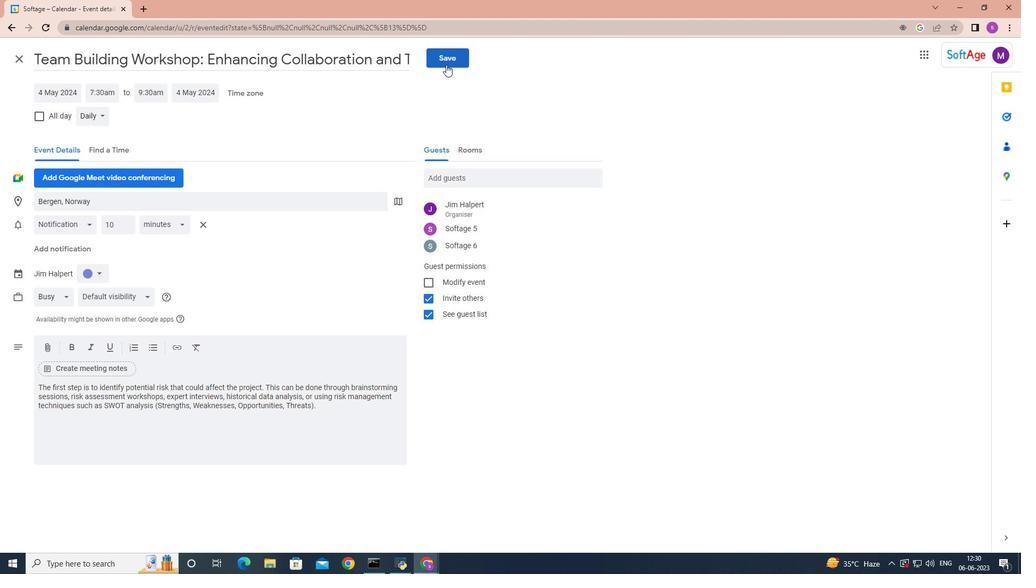 
Action: Mouse pressed left at (446, 59)
Screenshot: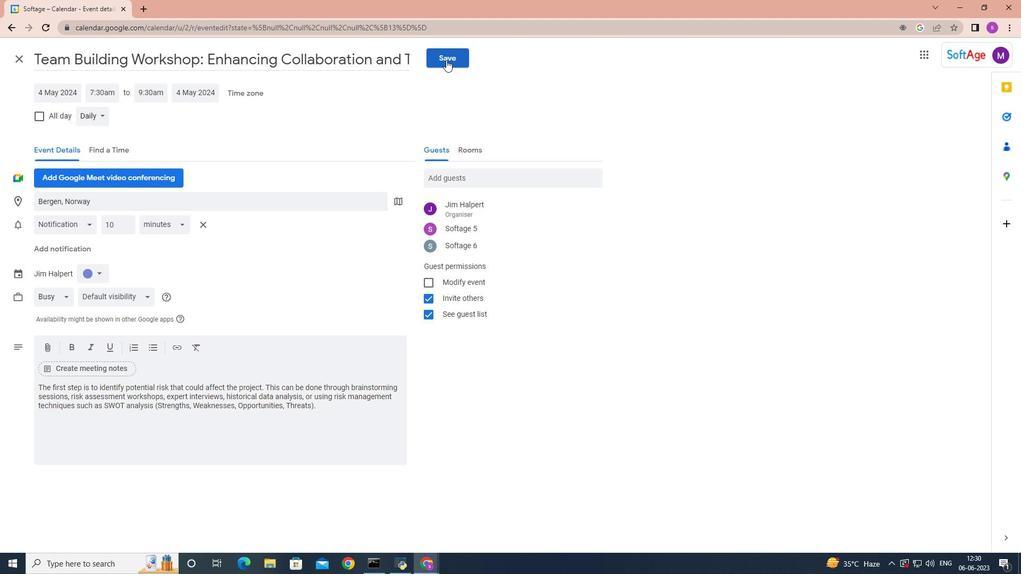 
Action: Mouse moved to (613, 314)
Screenshot: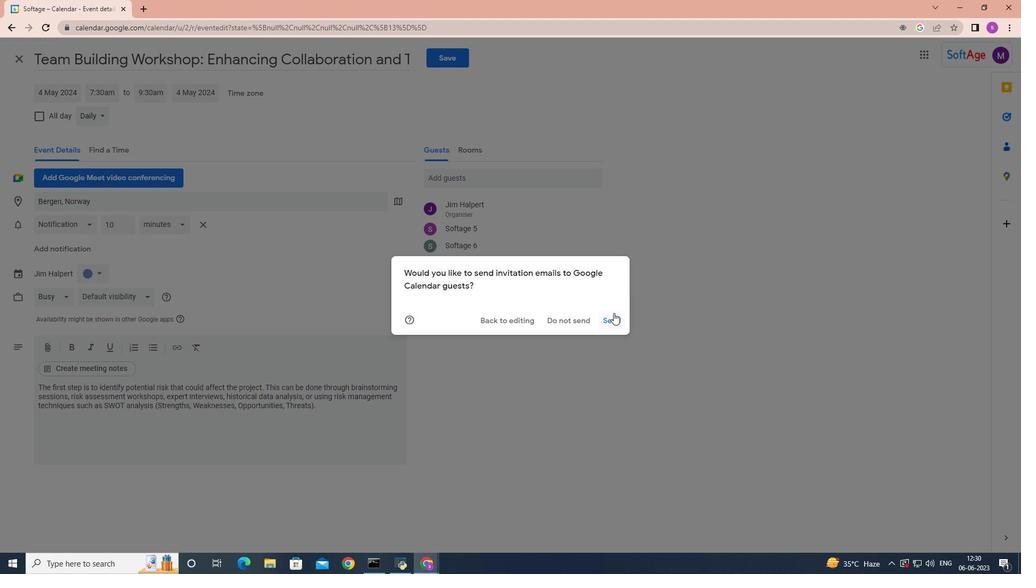 
Action: Mouse pressed left at (613, 314)
Screenshot: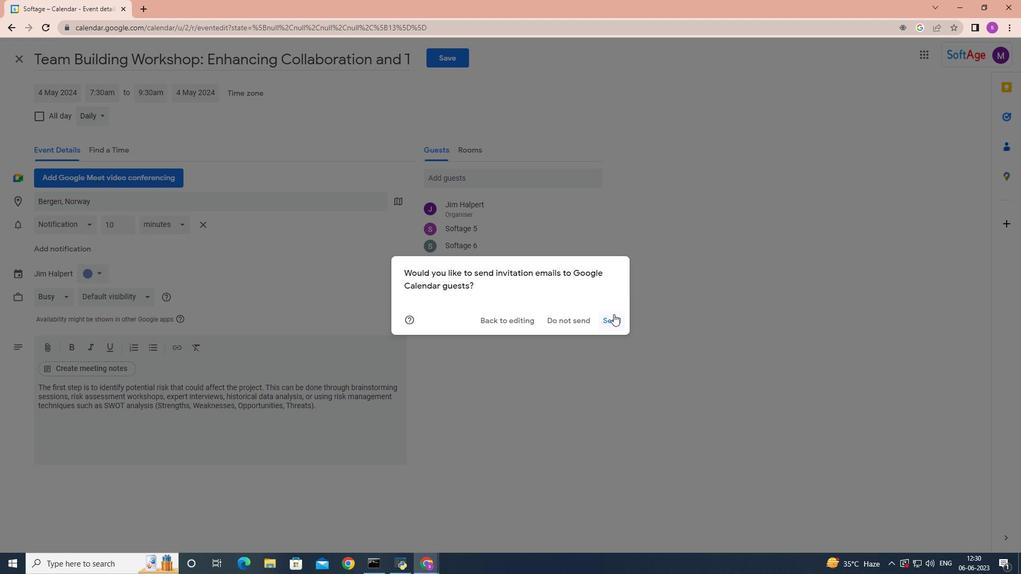 
